 Task: Find emails labeled as "Action Required": `label:"Action Required"`.
Action: Mouse moved to (46, 231)
Screenshot: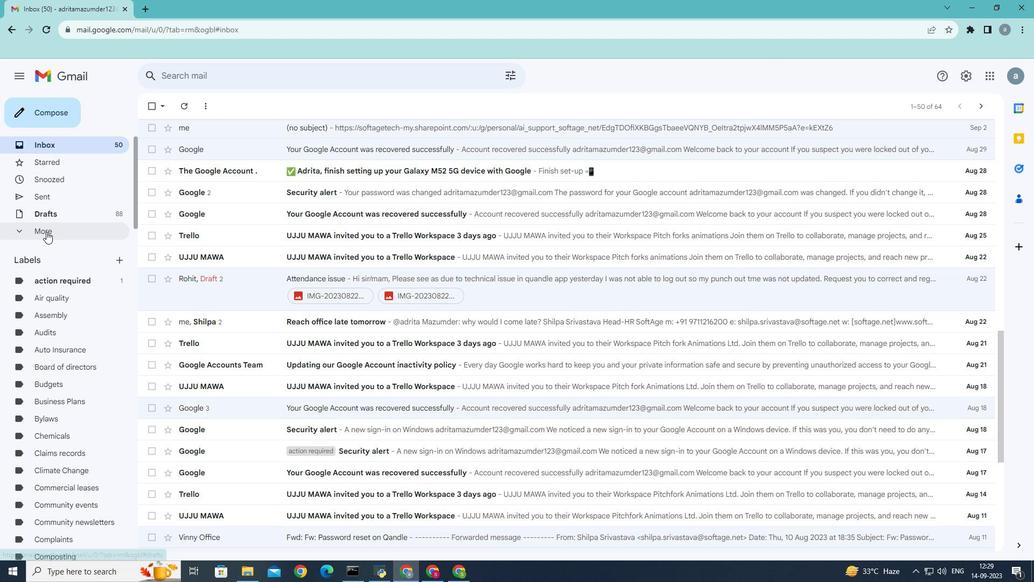 
Action: Mouse pressed left at (46, 231)
Screenshot: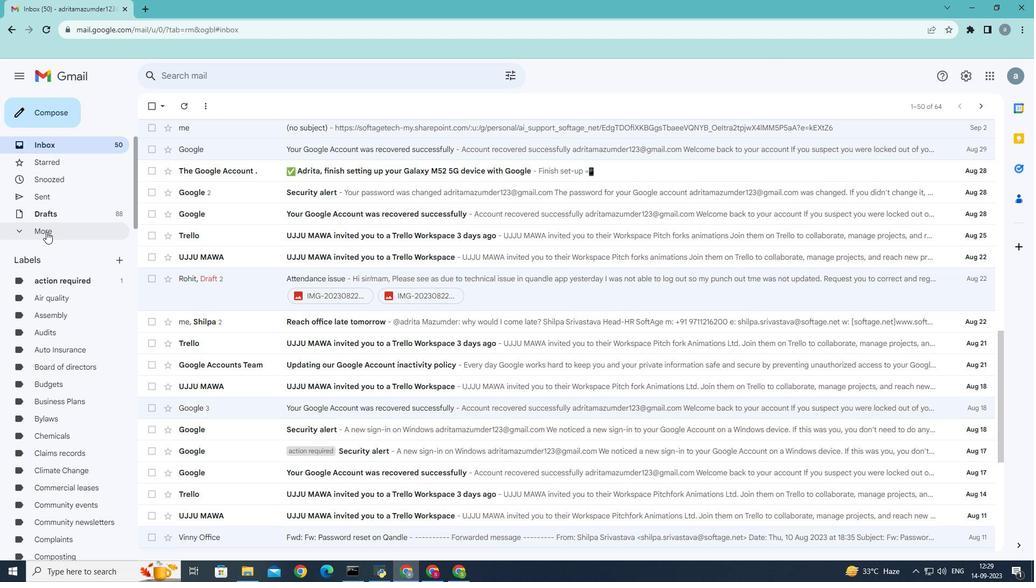 
Action: Mouse moved to (32, 451)
Screenshot: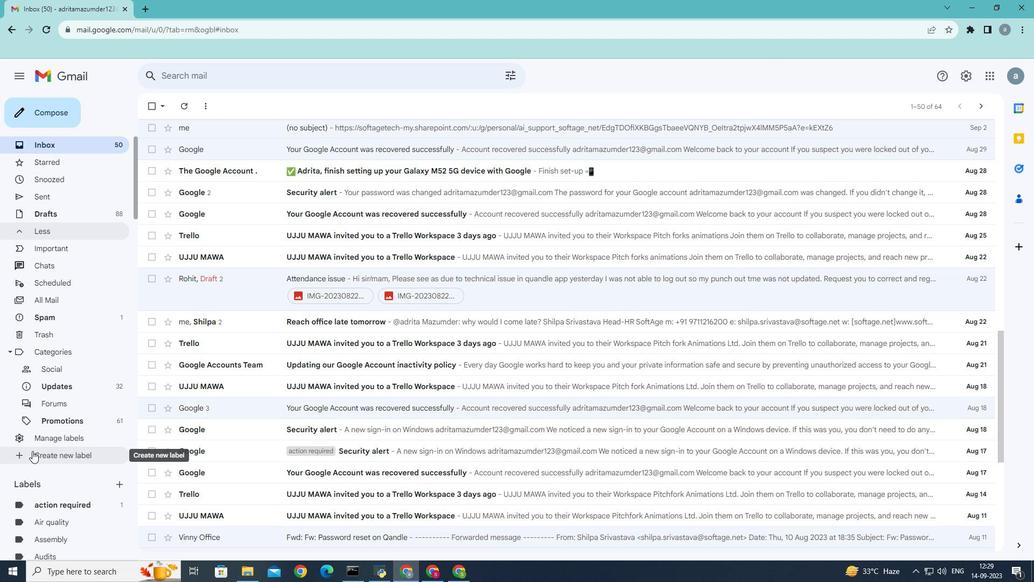 
Action: Mouse scrolled (32, 450) with delta (0, 0)
Screenshot: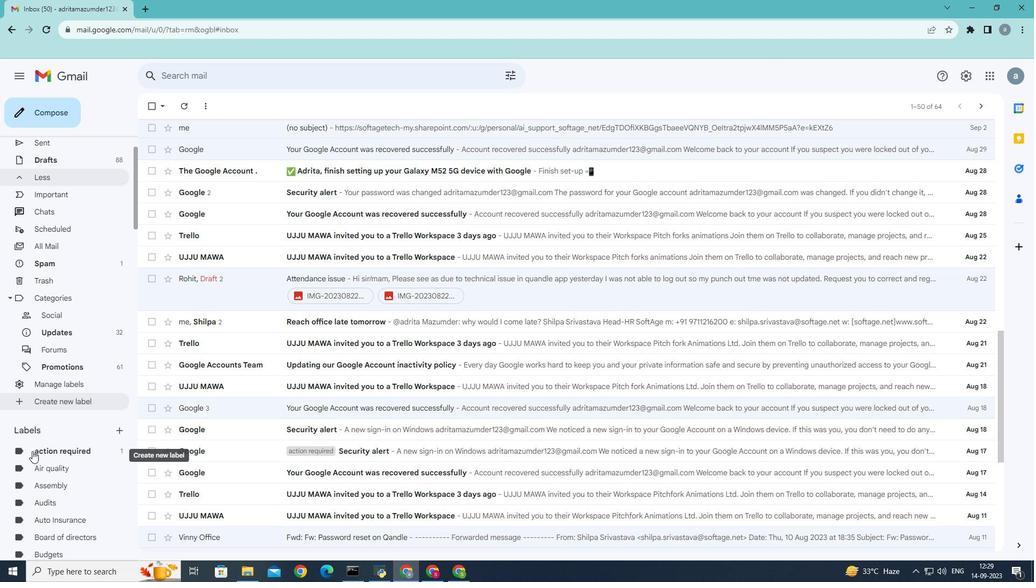 
Action: Mouse scrolled (32, 450) with delta (0, 0)
Screenshot: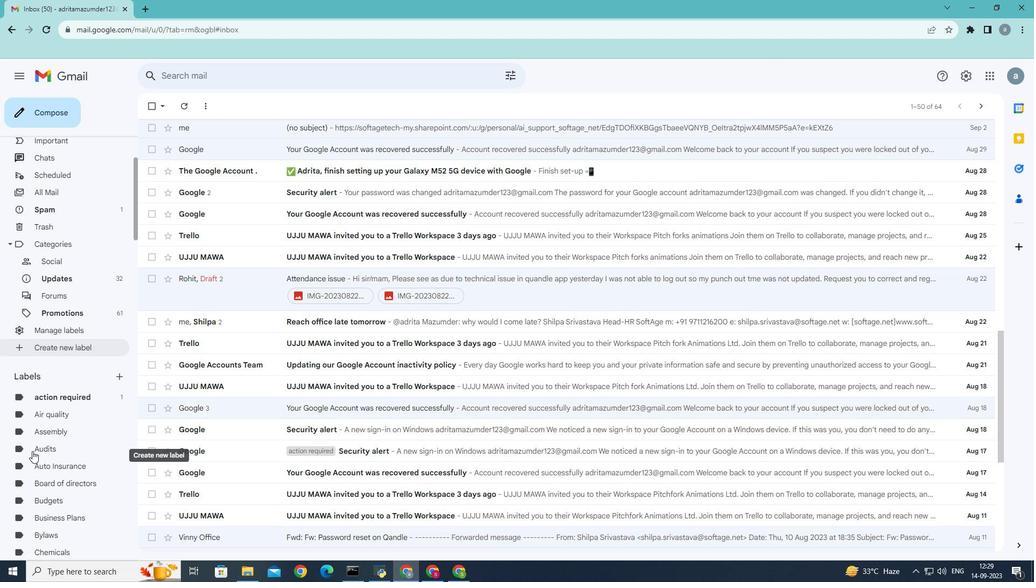 
Action: Mouse moved to (79, 394)
Screenshot: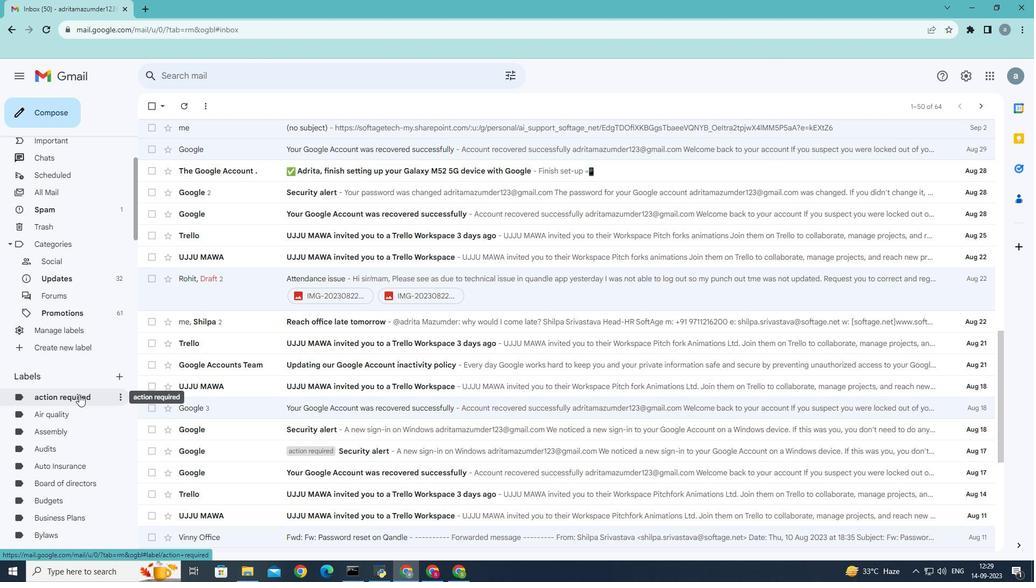
Action: Mouse pressed left at (79, 394)
Screenshot: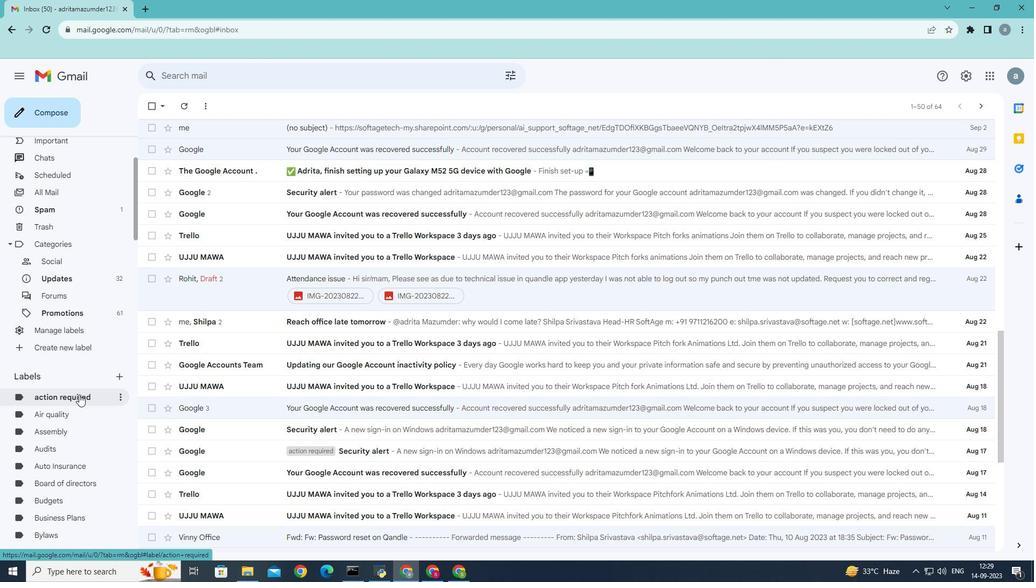 
Action: Mouse moved to (431, 251)
Screenshot: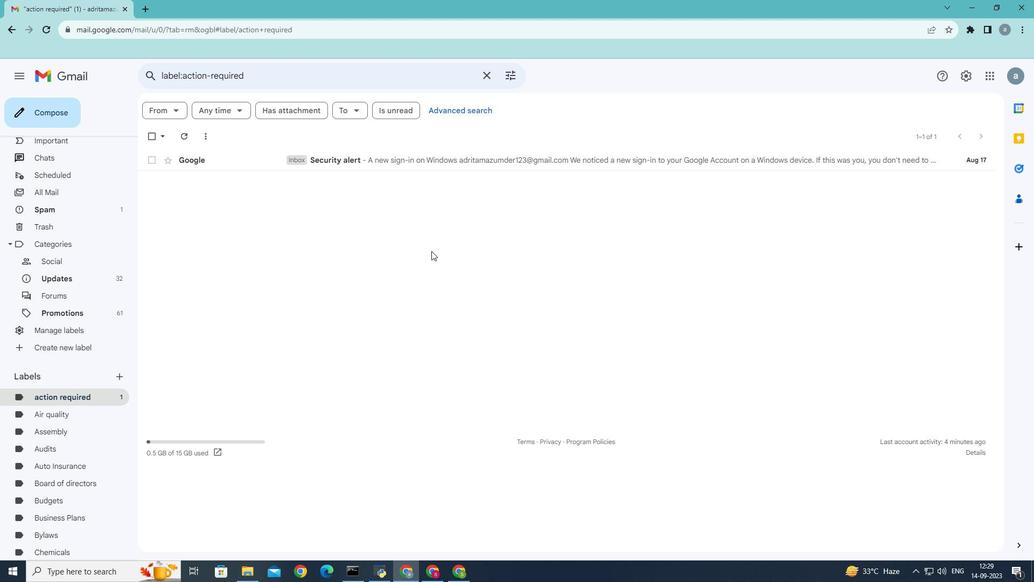 
